 Task: Request access to the "softage.1@softage.net" calendar.
Action: Mouse moved to (858, 88)
Screenshot: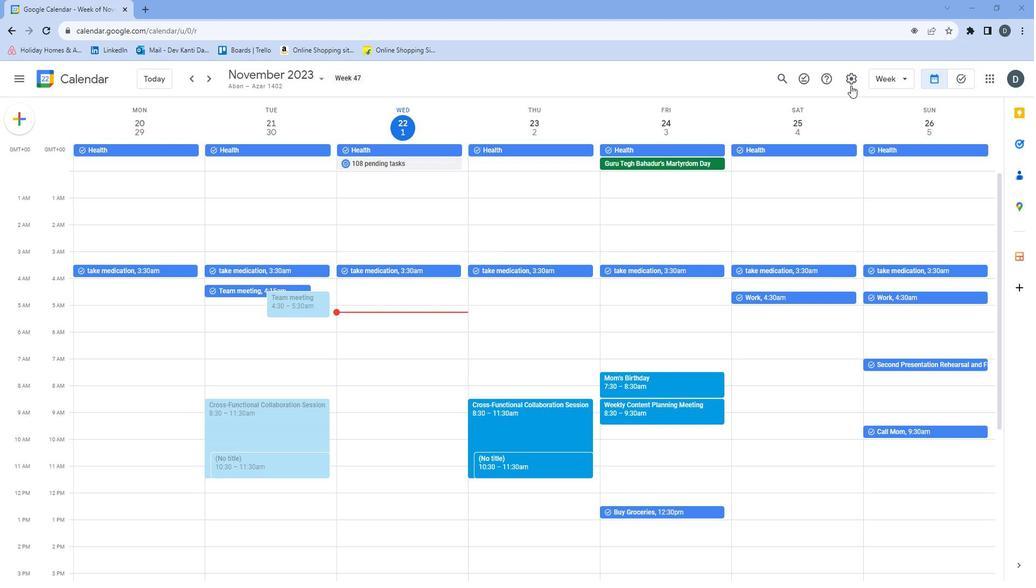 
Action: Mouse pressed left at (858, 88)
Screenshot: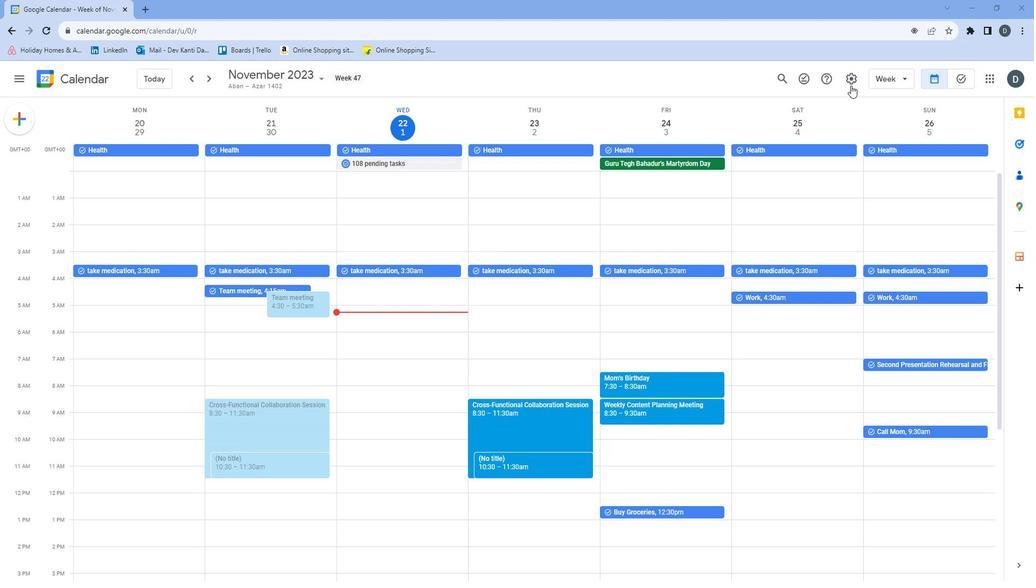 
Action: Mouse moved to (877, 106)
Screenshot: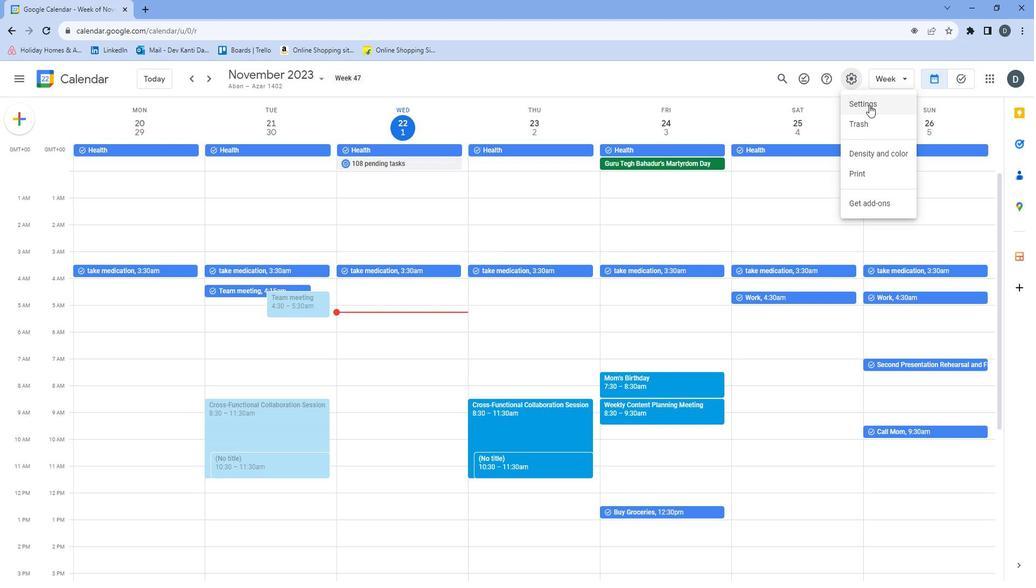 
Action: Mouse pressed left at (877, 106)
Screenshot: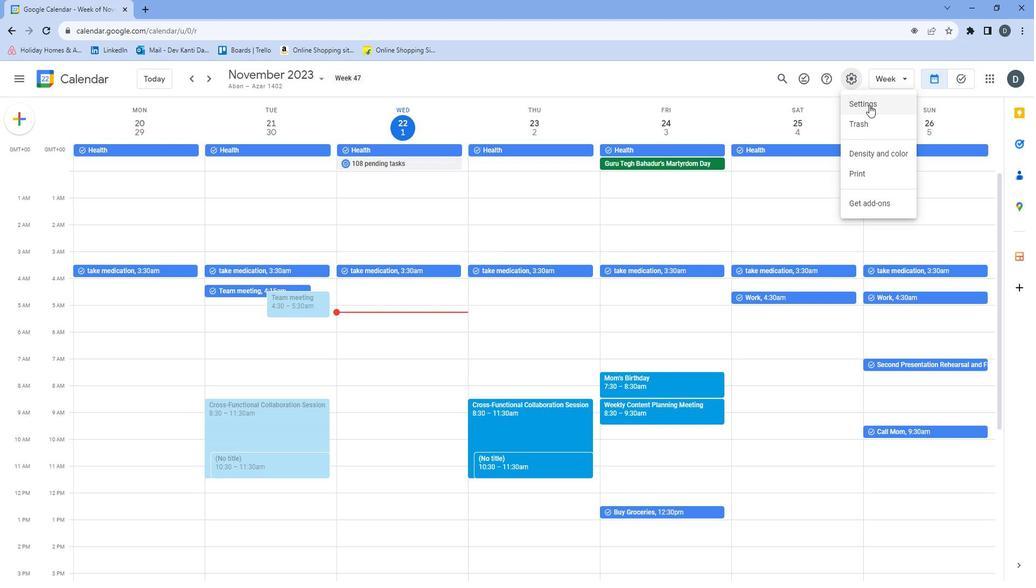 
Action: Mouse moved to (117, 334)
Screenshot: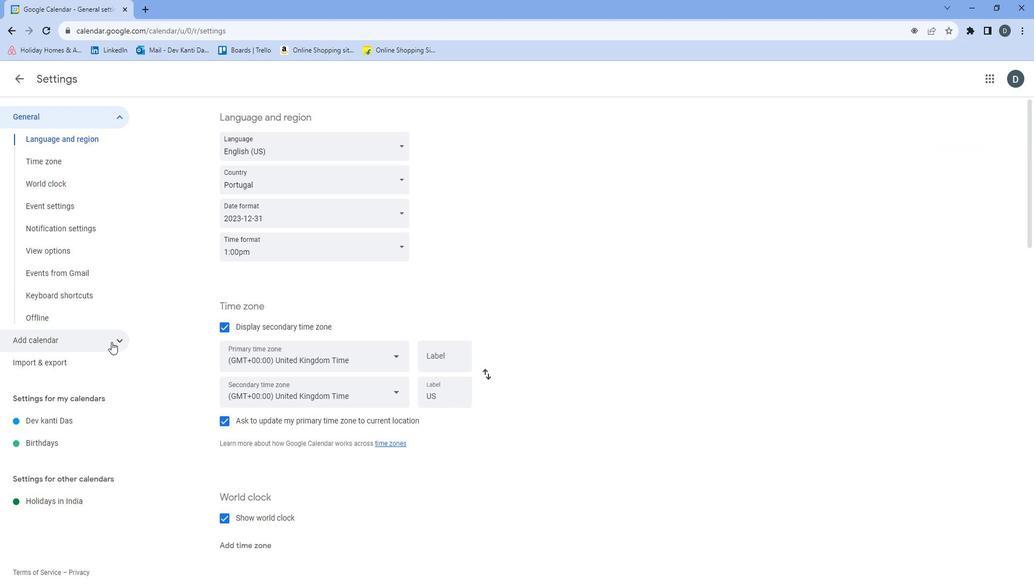 
Action: Mouse pressed left at (117, 334)
Screenshot: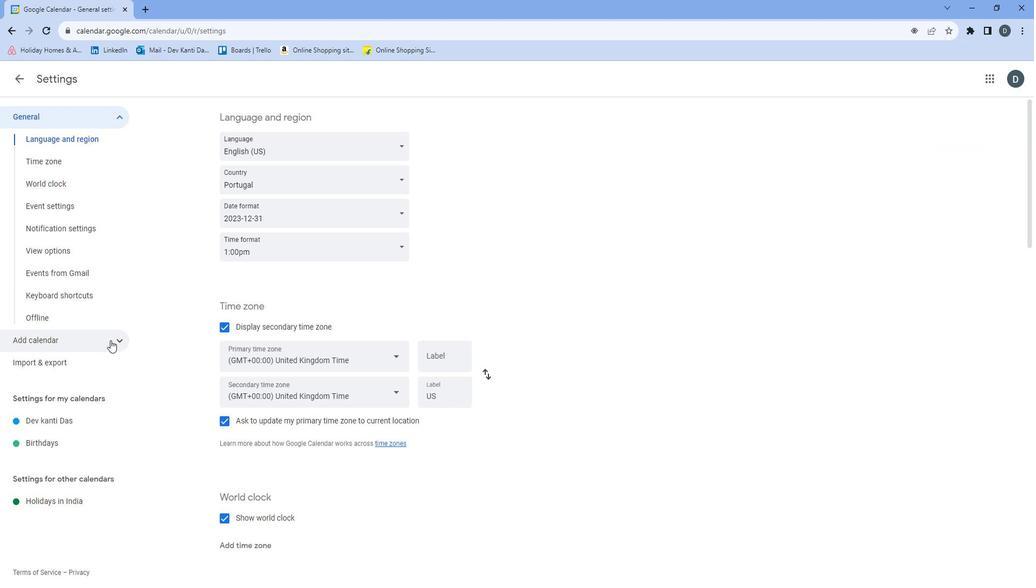 
Action: Mouse moved to (114, 353)
Screenshot: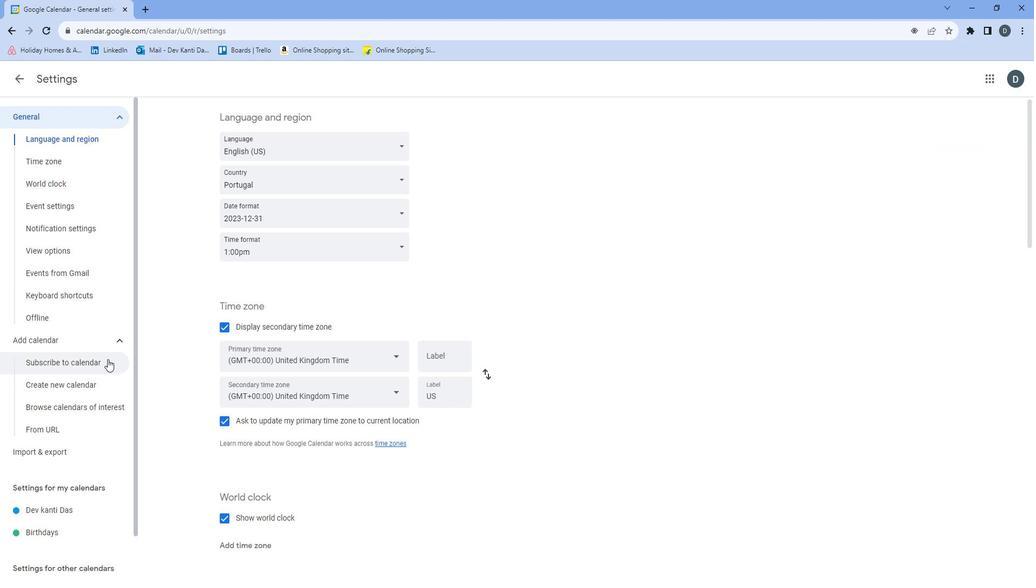 
Action: Mouse pressed left at (114, 353)
Screenshot: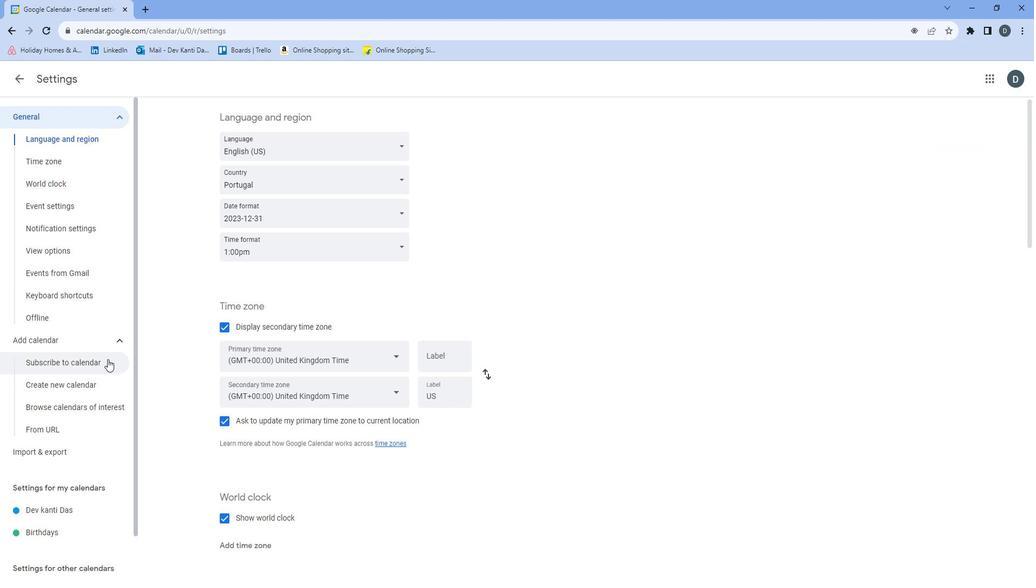 
Action: Mouse moved to (287, 137)
Screenshot: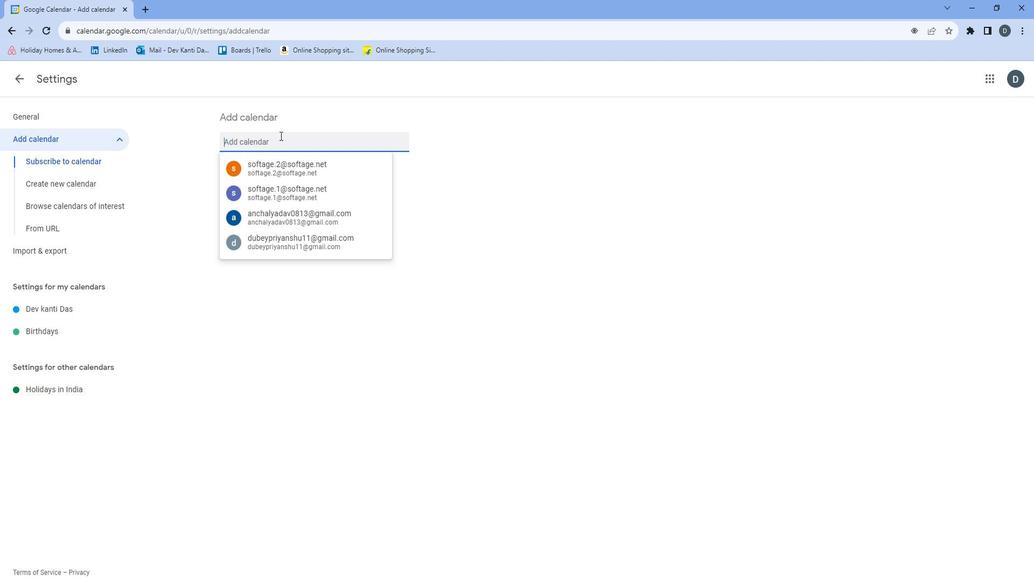 
Action: Mouse pressed left at (287, 137)
Screenshot: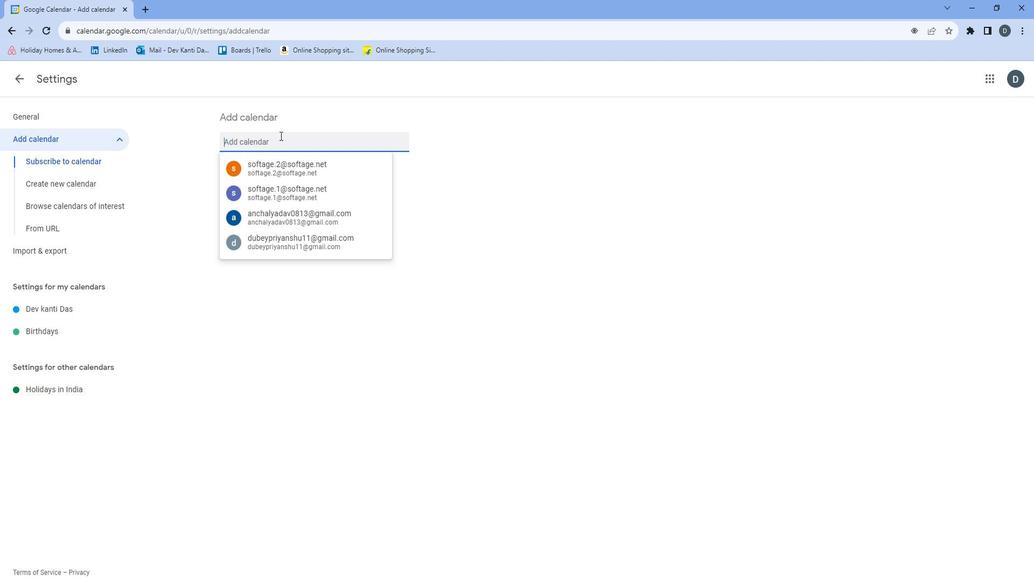 
Action: Mouse moved to (287, 190)
Screenshot: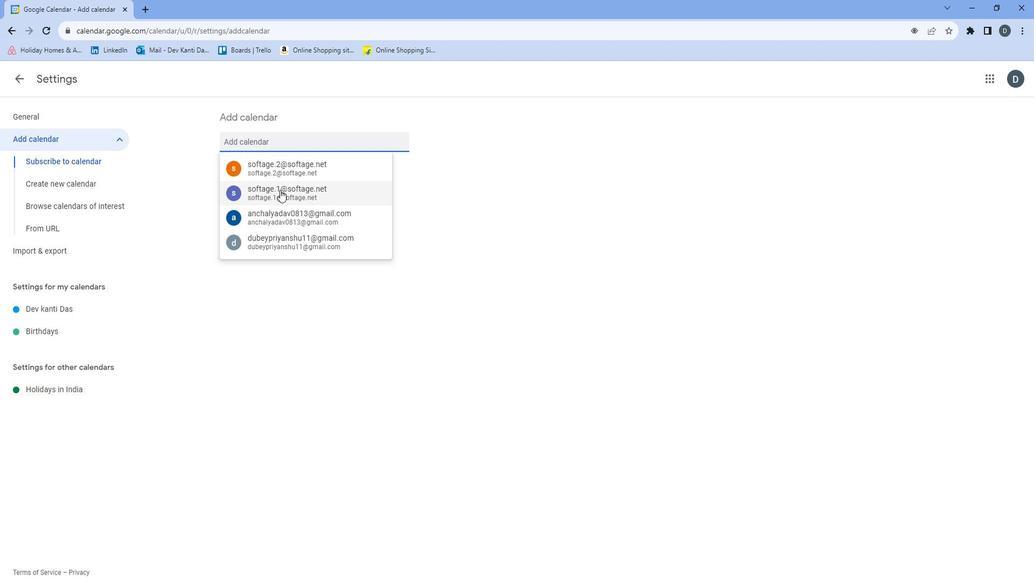 
Action: Mouse pressed left at (287, 190)
Screenshot: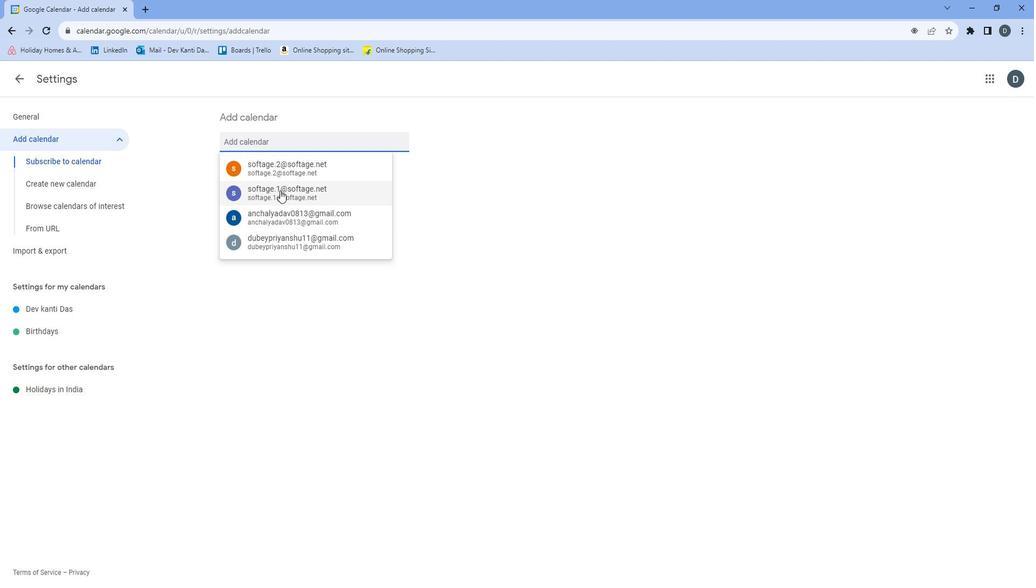
Action: Mouse moved to (601, 358)
Screenshot: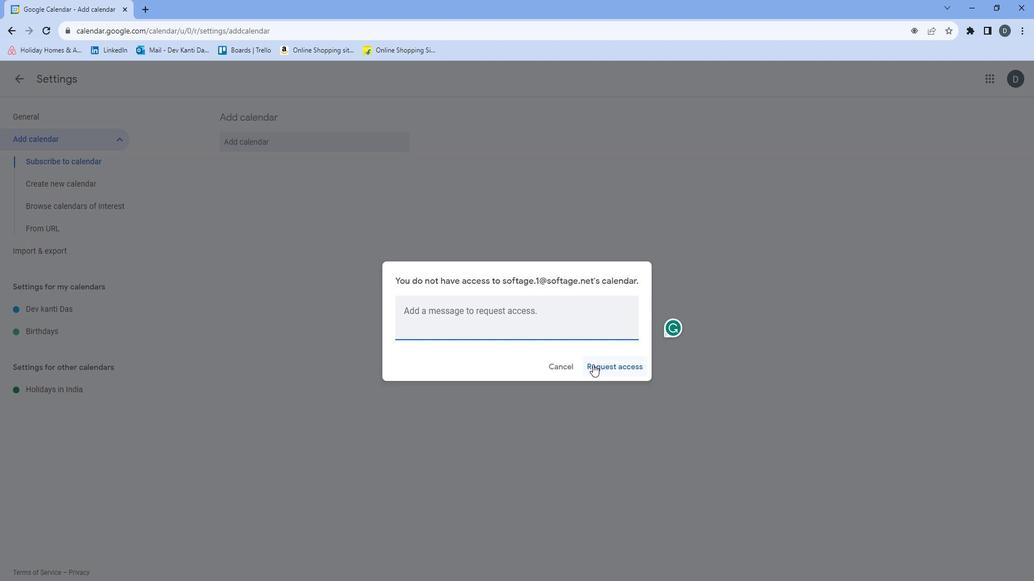 
Action: Mouse pressed left at (601, 358)
Screenshot: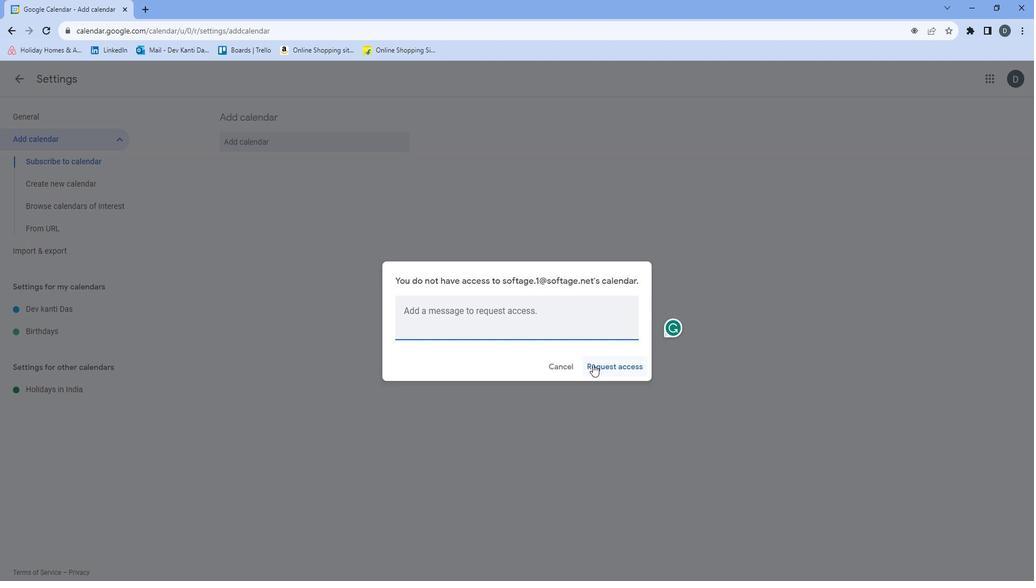 
Action: Mouse moved to (533, 338)
Screenshot: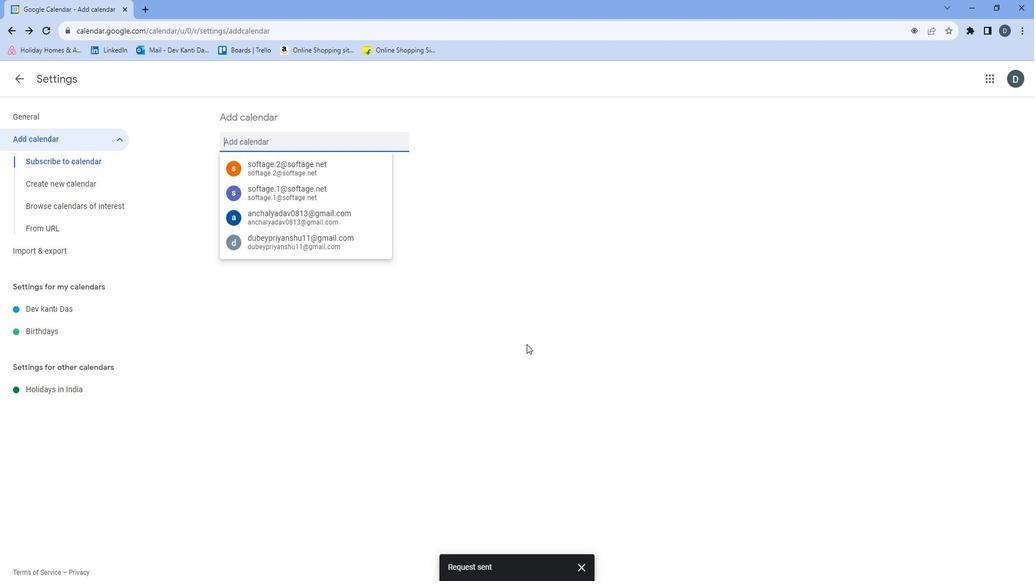 
